 Task: Look for products with vanilla flavor in the category "Chocolate Candies".
Action: Mouse moved to (20, 83)
Screenshot: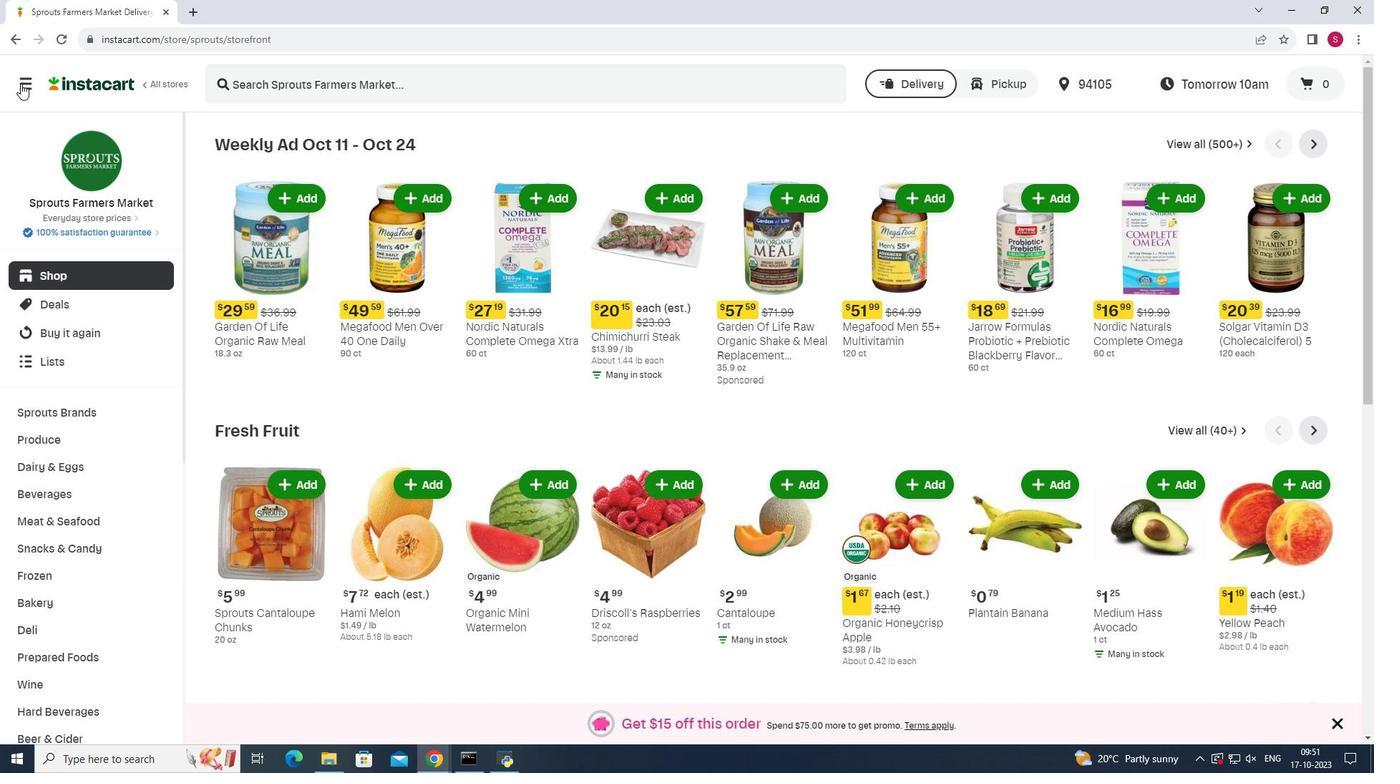 
Action: Mouse pressed left at (20, 83)
Screenshot: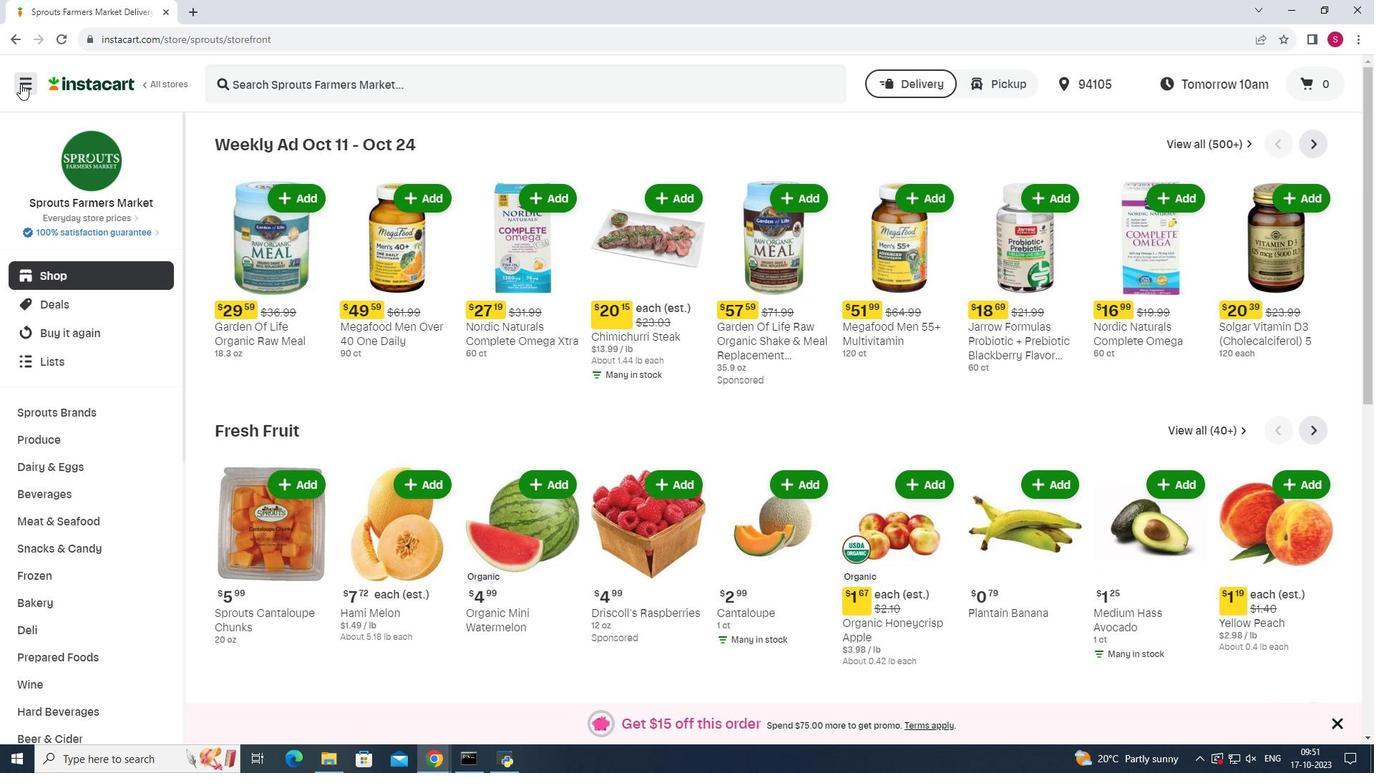 
Action: Mouse moved to (65, 378)
Screenshot: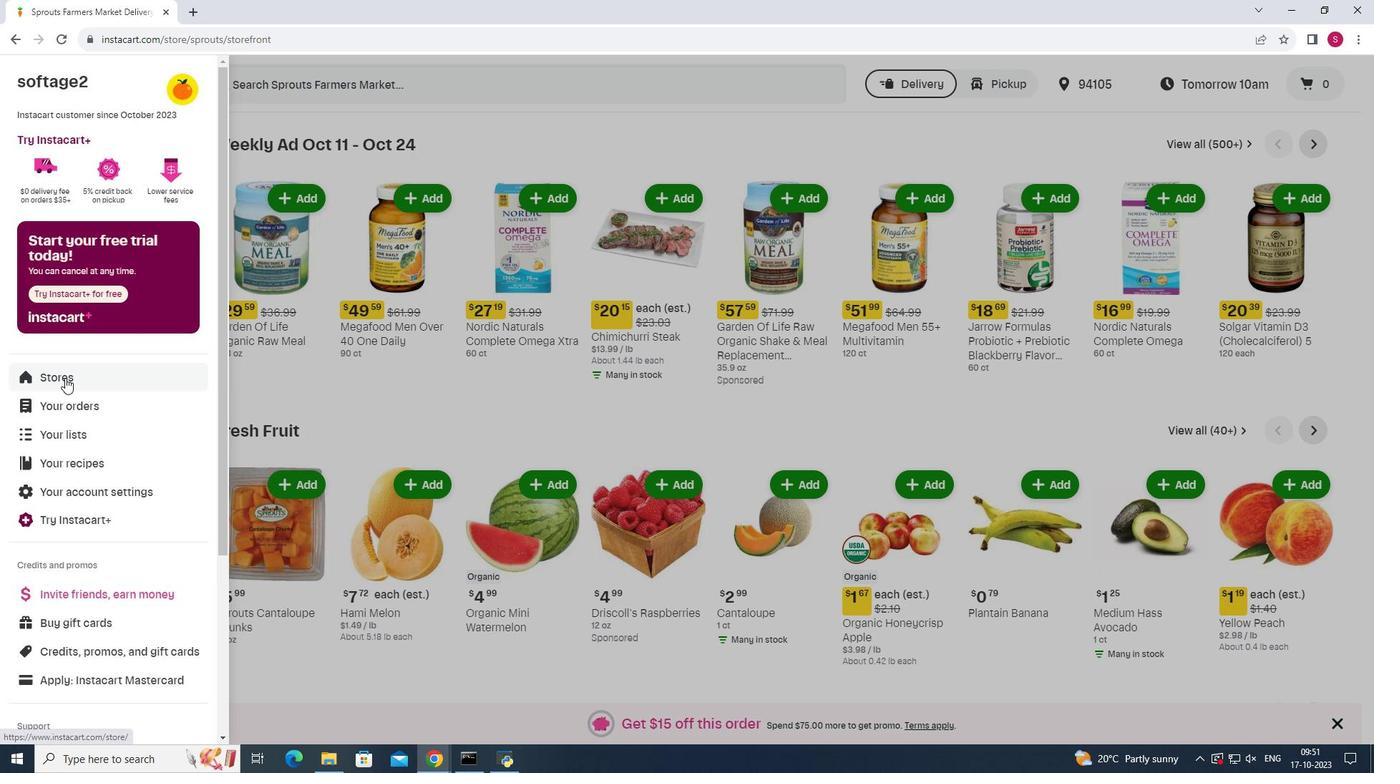 
Action: Mouse pressed left at (65, 378)
Screenshot: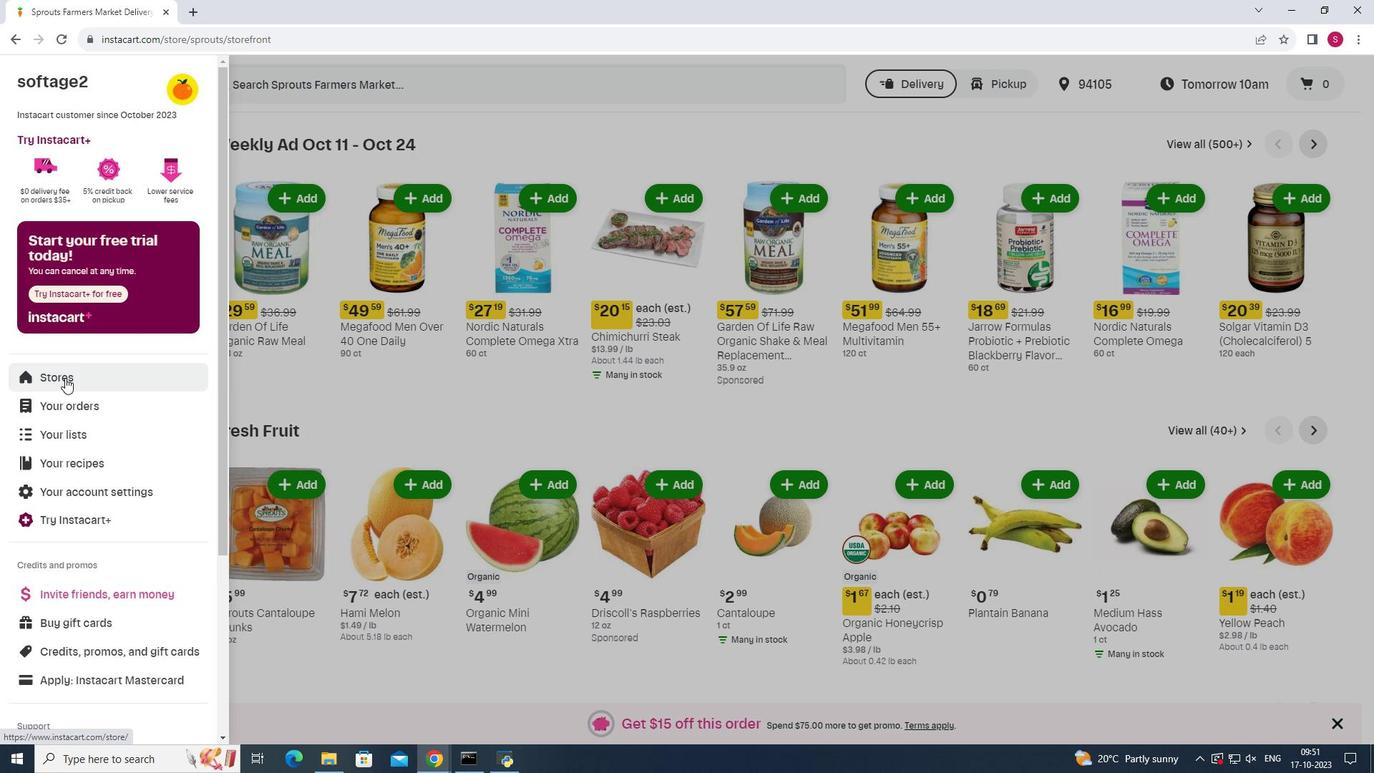 
Action: Mouse moved to (329, 118)
Screenshot: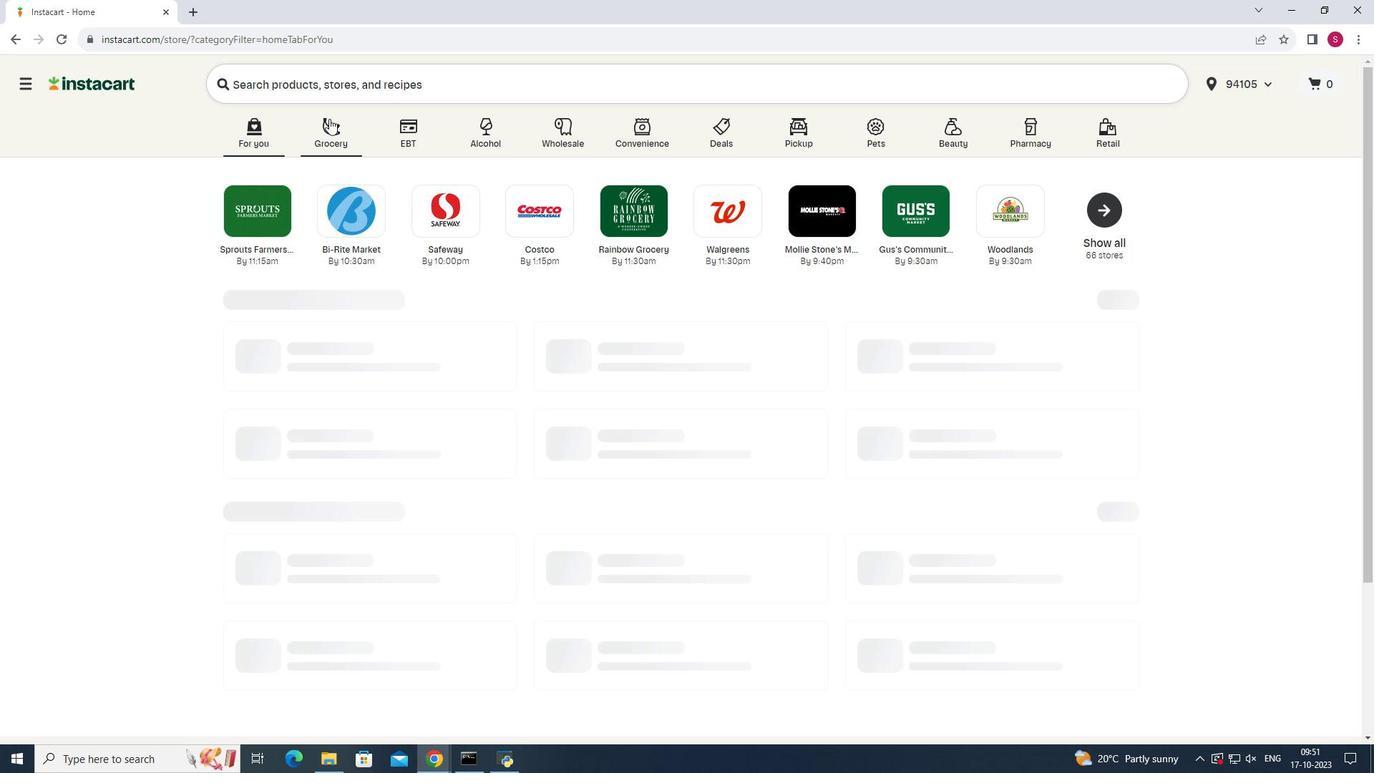 
Action: Mouse pressed left at (329, 118)
Screenshot: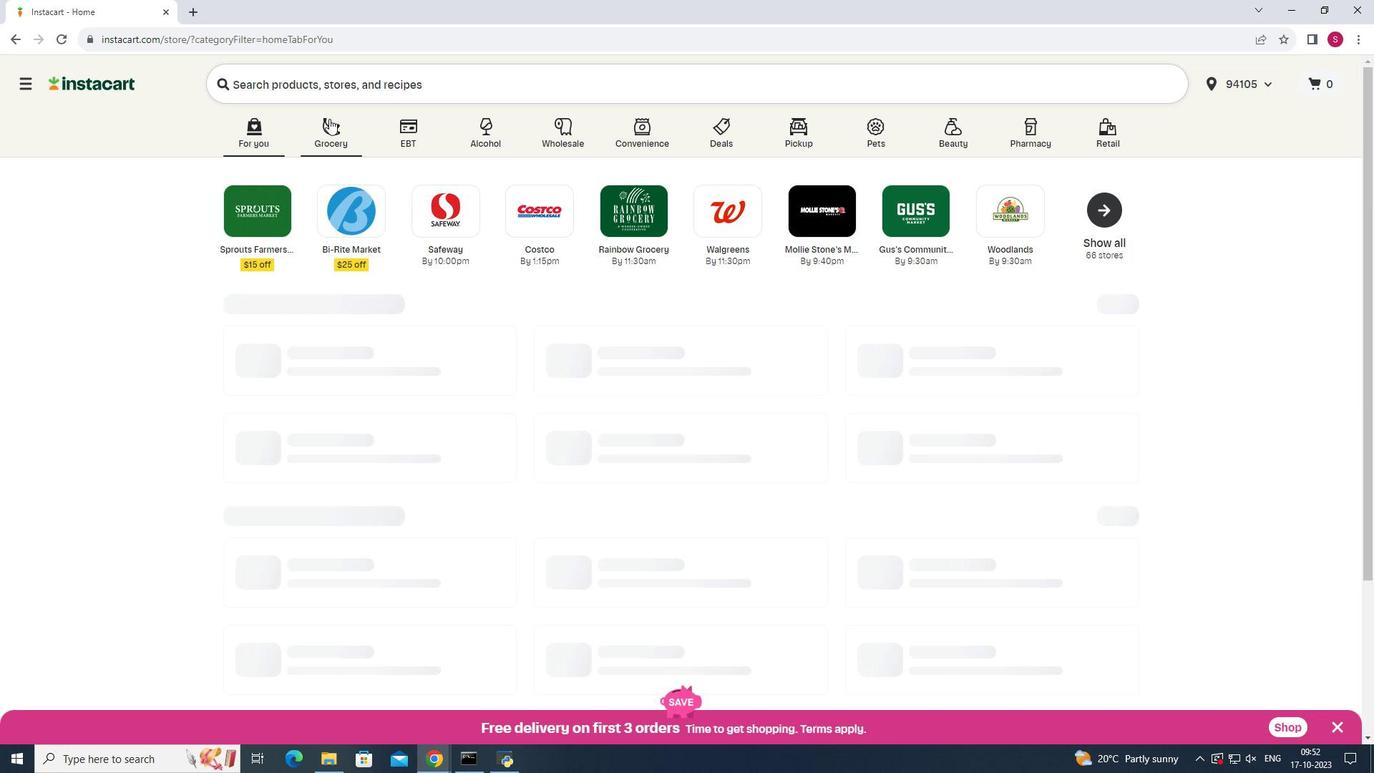
Action: Mouse moved to (976, 198)
Screenshot: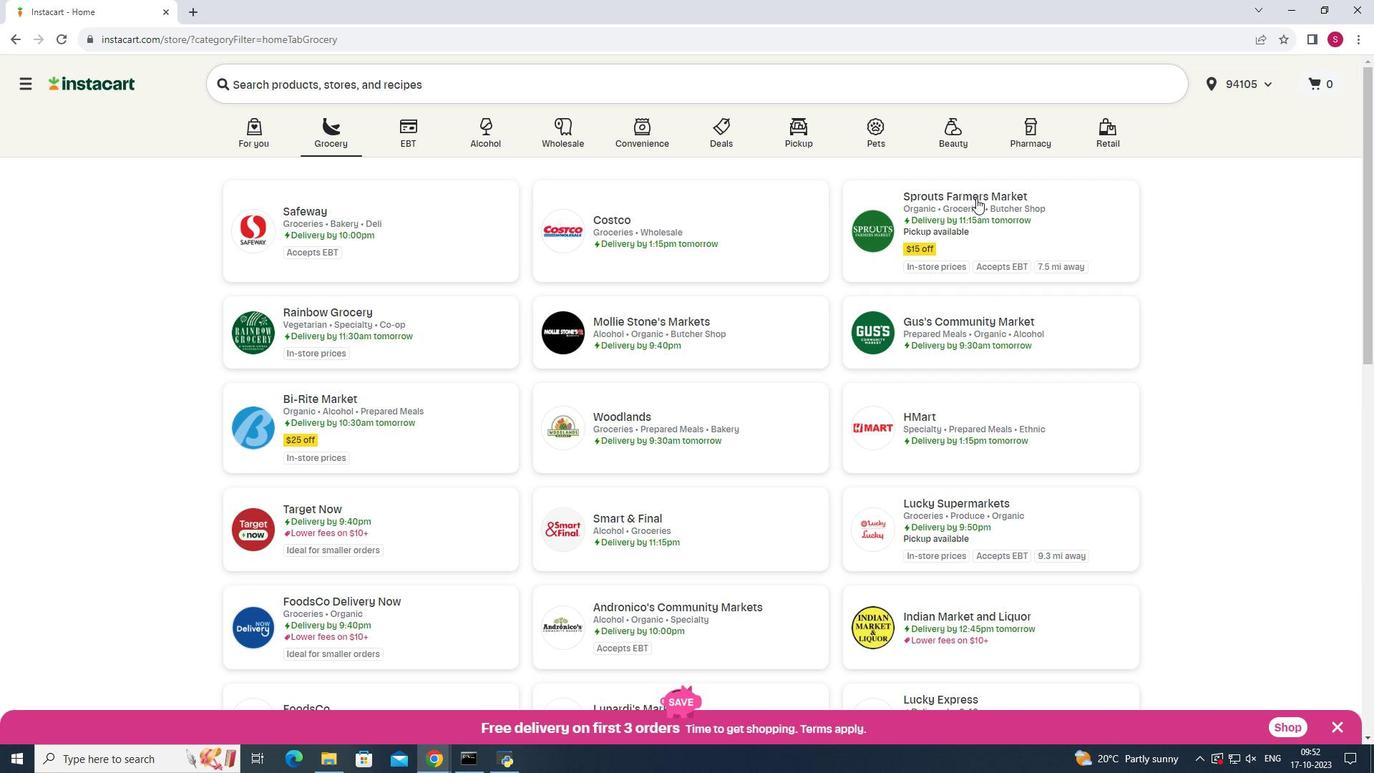 
Action: Mouse pressed left at (976, 198)
Screenshot: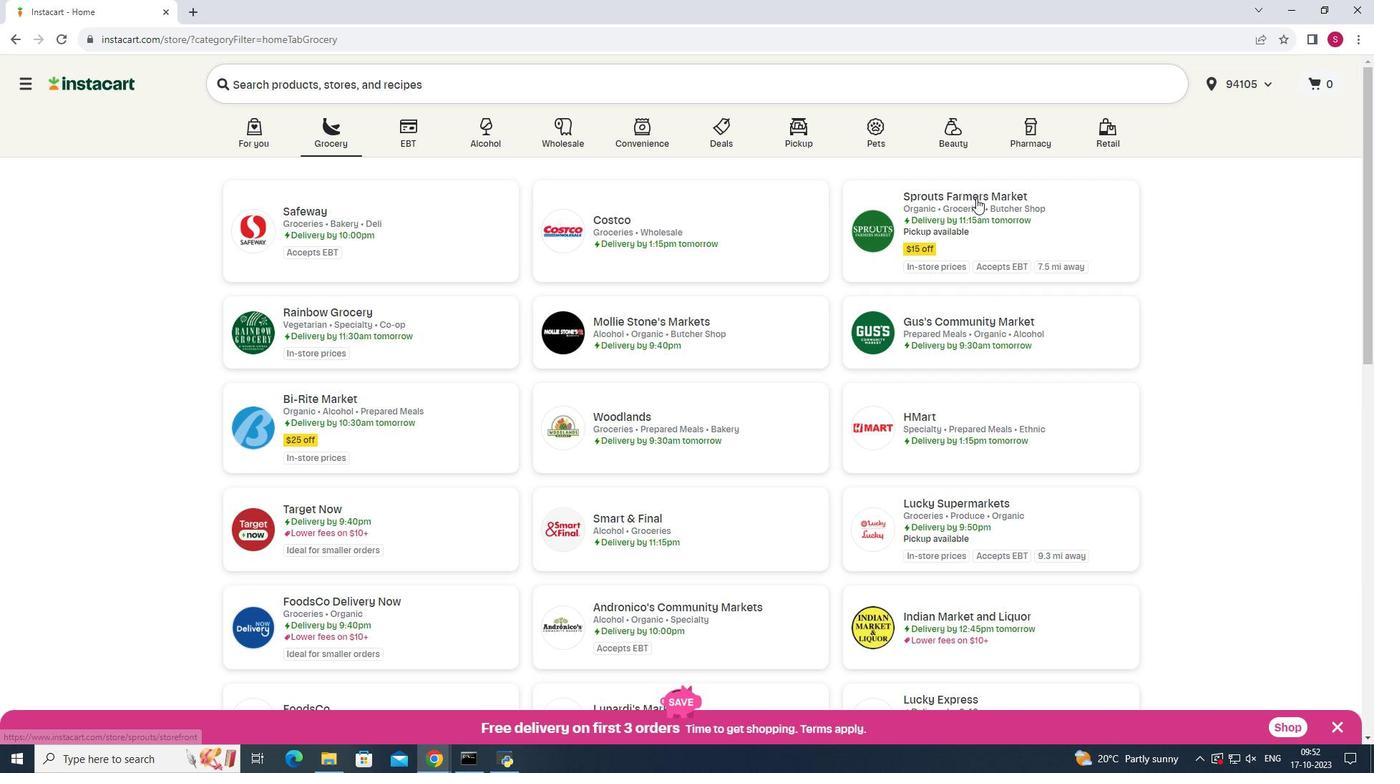 
Action: Mouse moved to (78, 549)
Screenshot: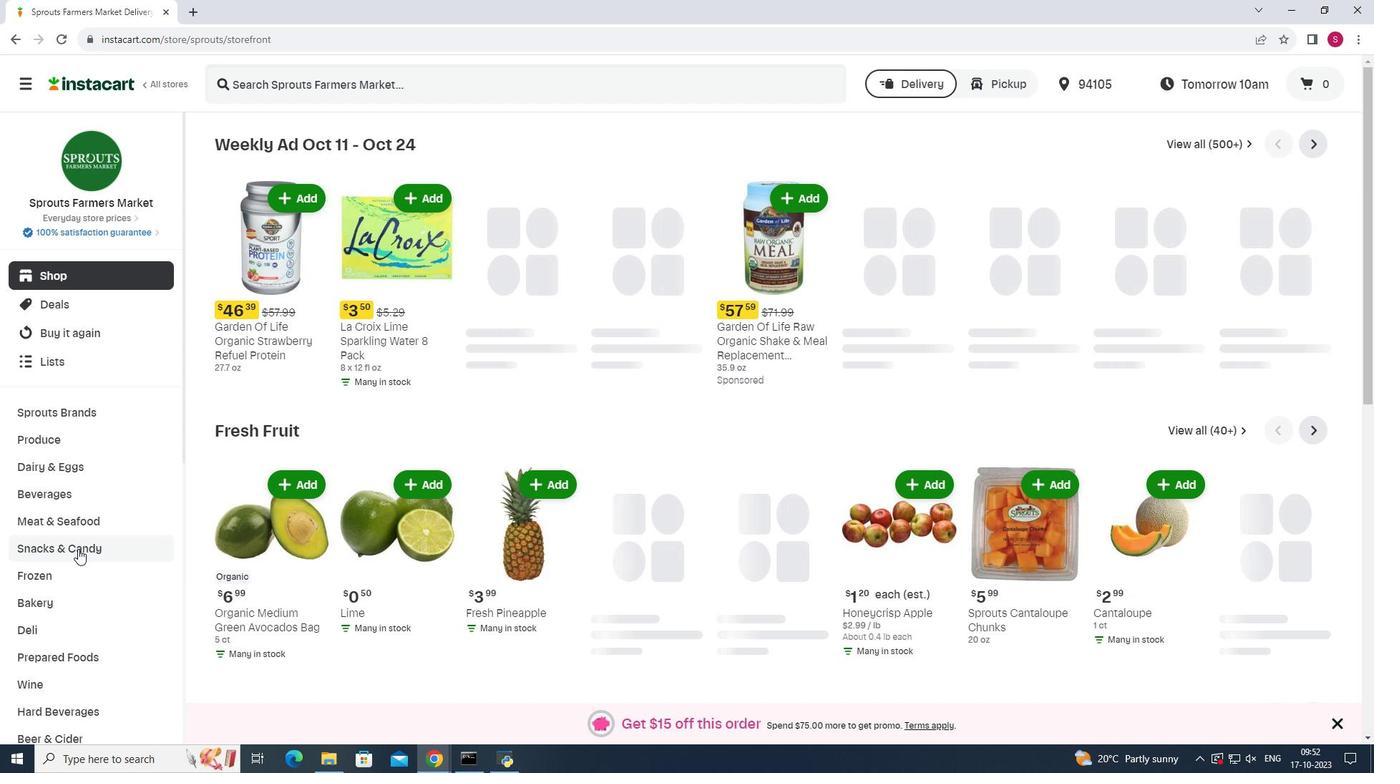 
Action: Mouse pressed left at (78, 549)
Screenshot: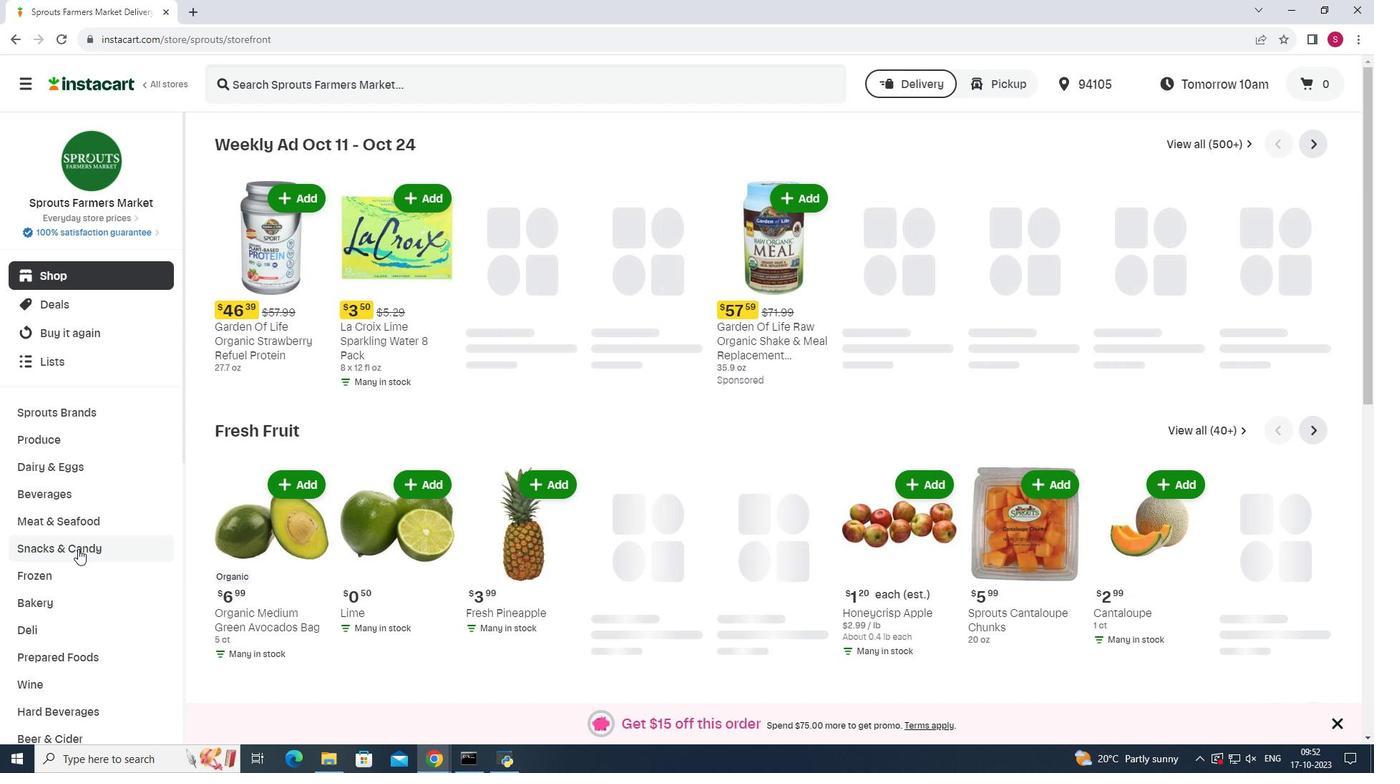 
Action: Mouse moved to (407, 178)
Screenshot: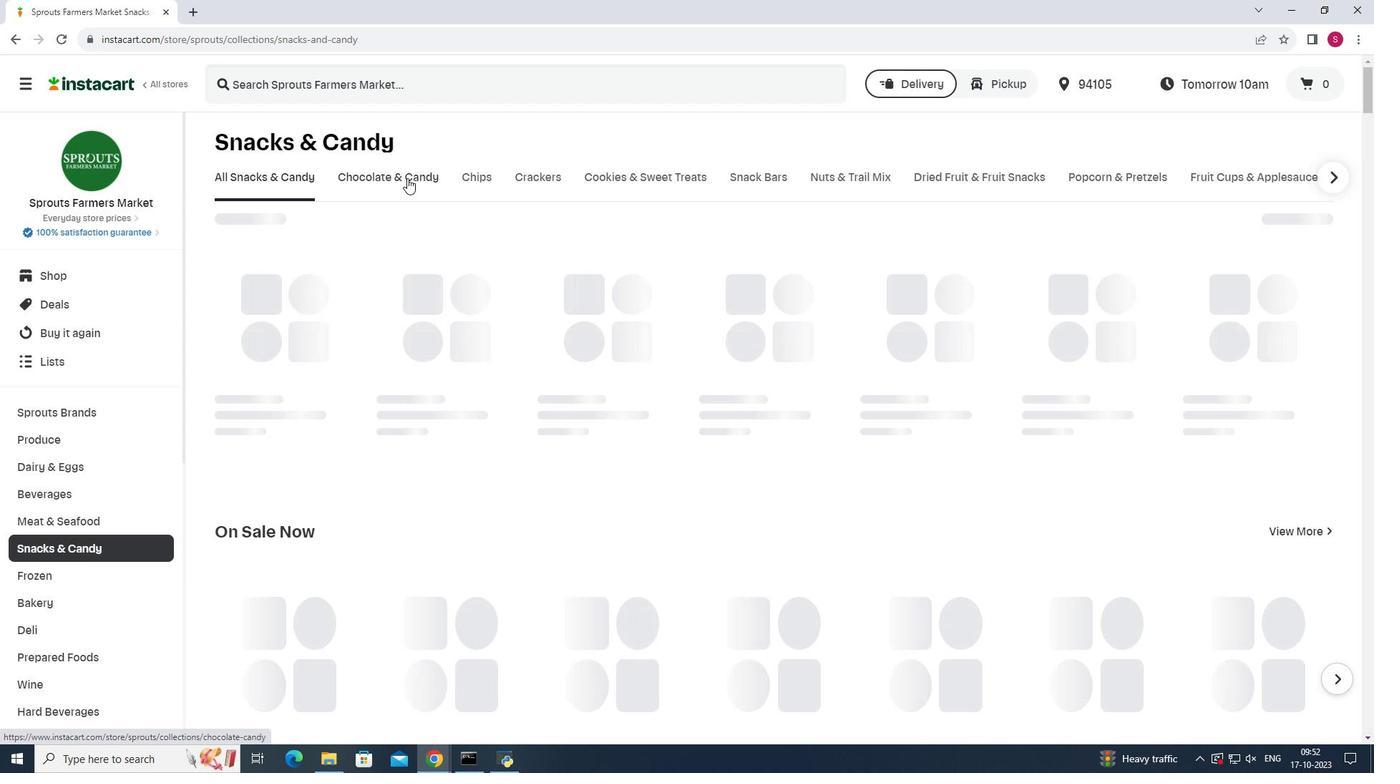 
Action: Mouse pressed left at (407, 178)
Screenshot: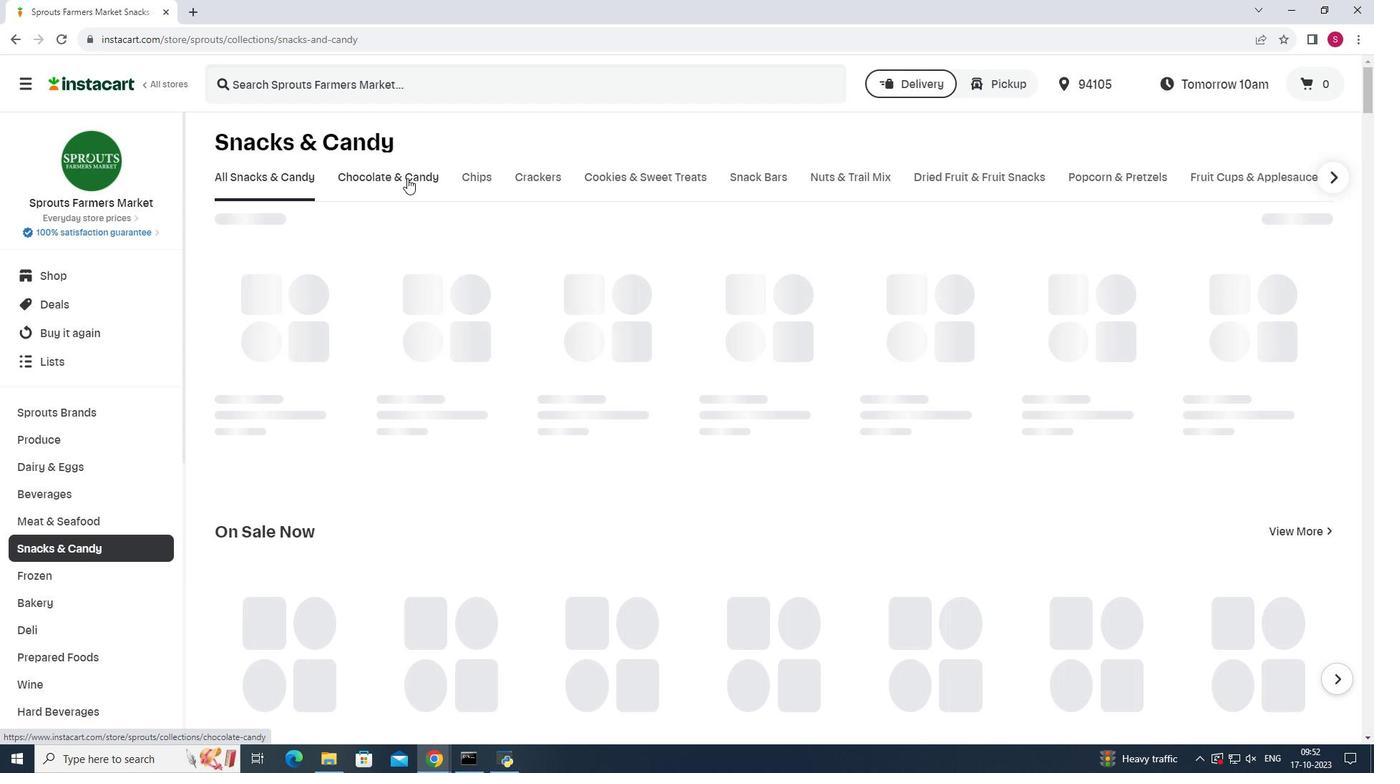 
Action: Mouse moved to (359, 241)
Screenshot: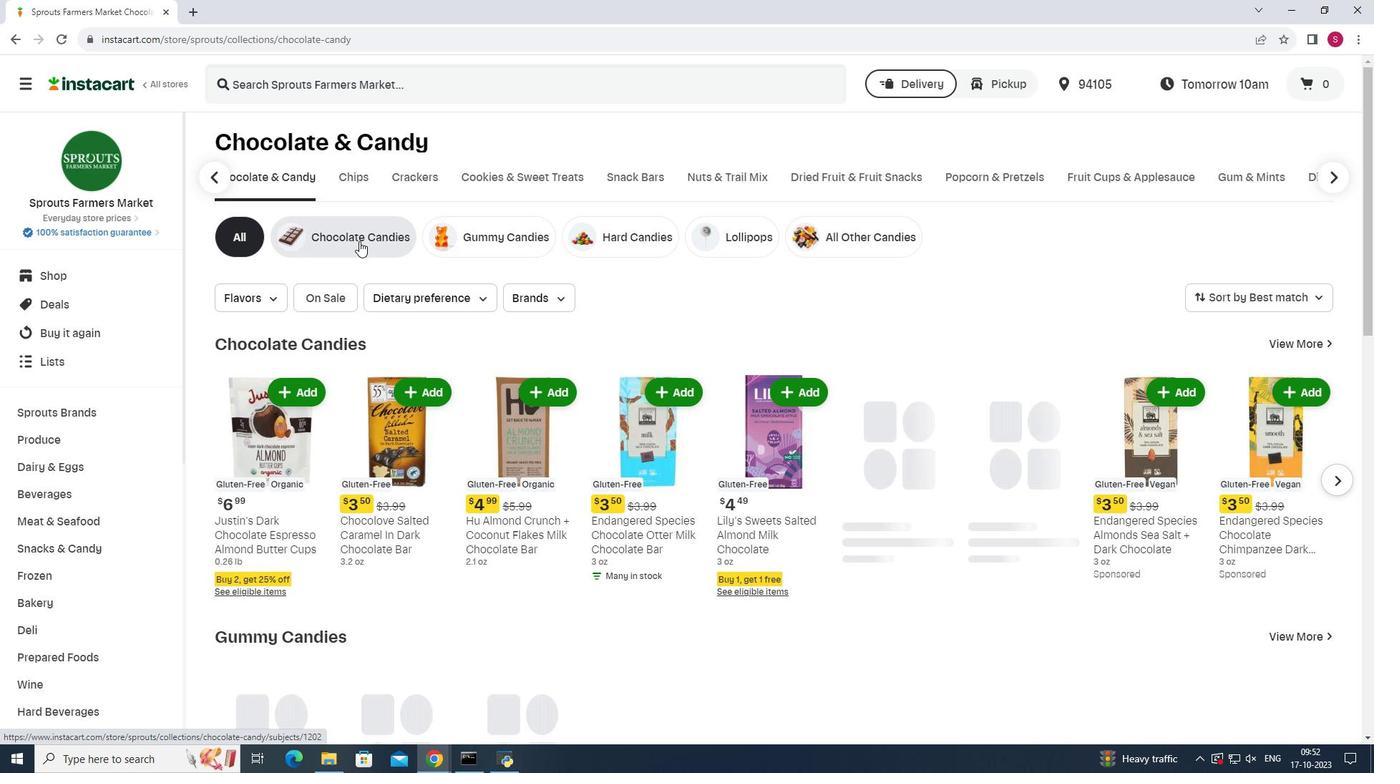 
Action: Mouse pressed left at (359, 241)
Screenshot: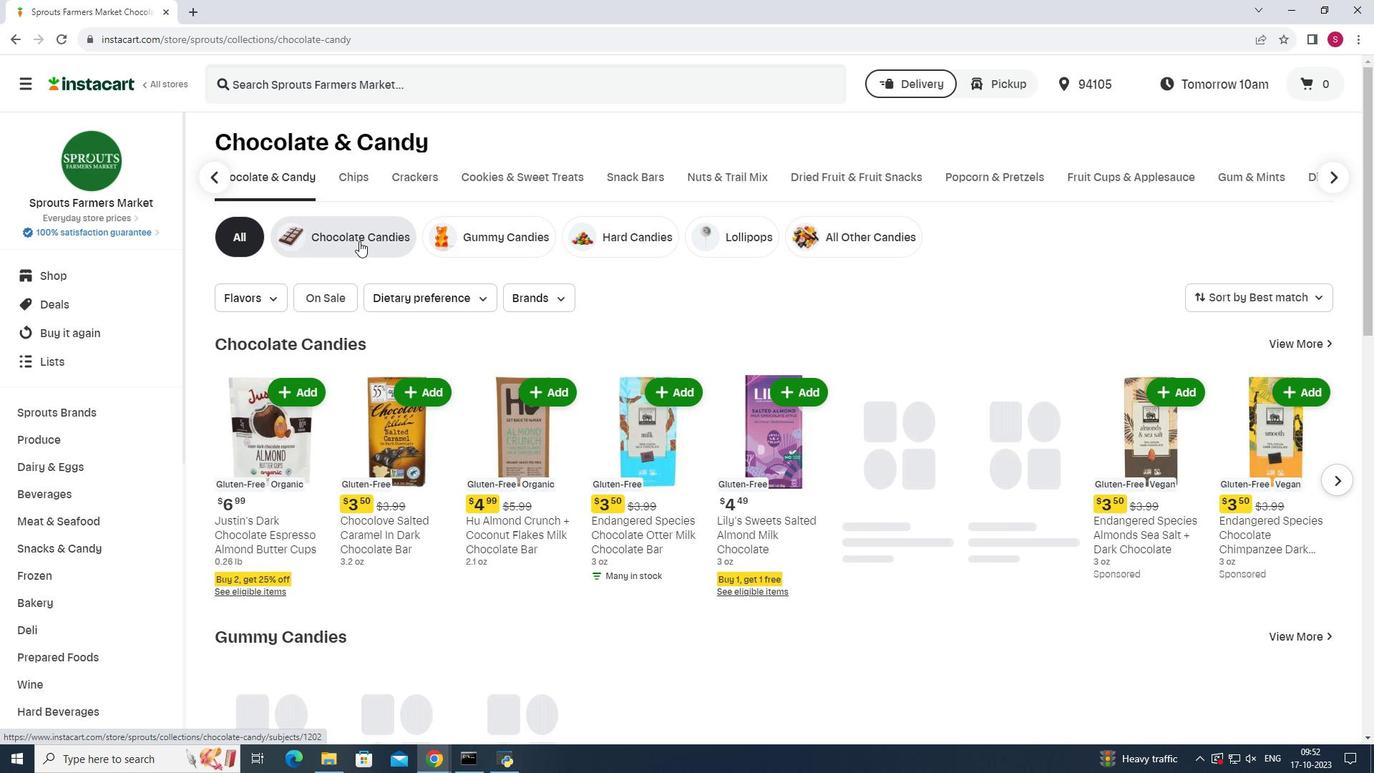 
Action: Mouse moved to (269, 300)
Screenshot: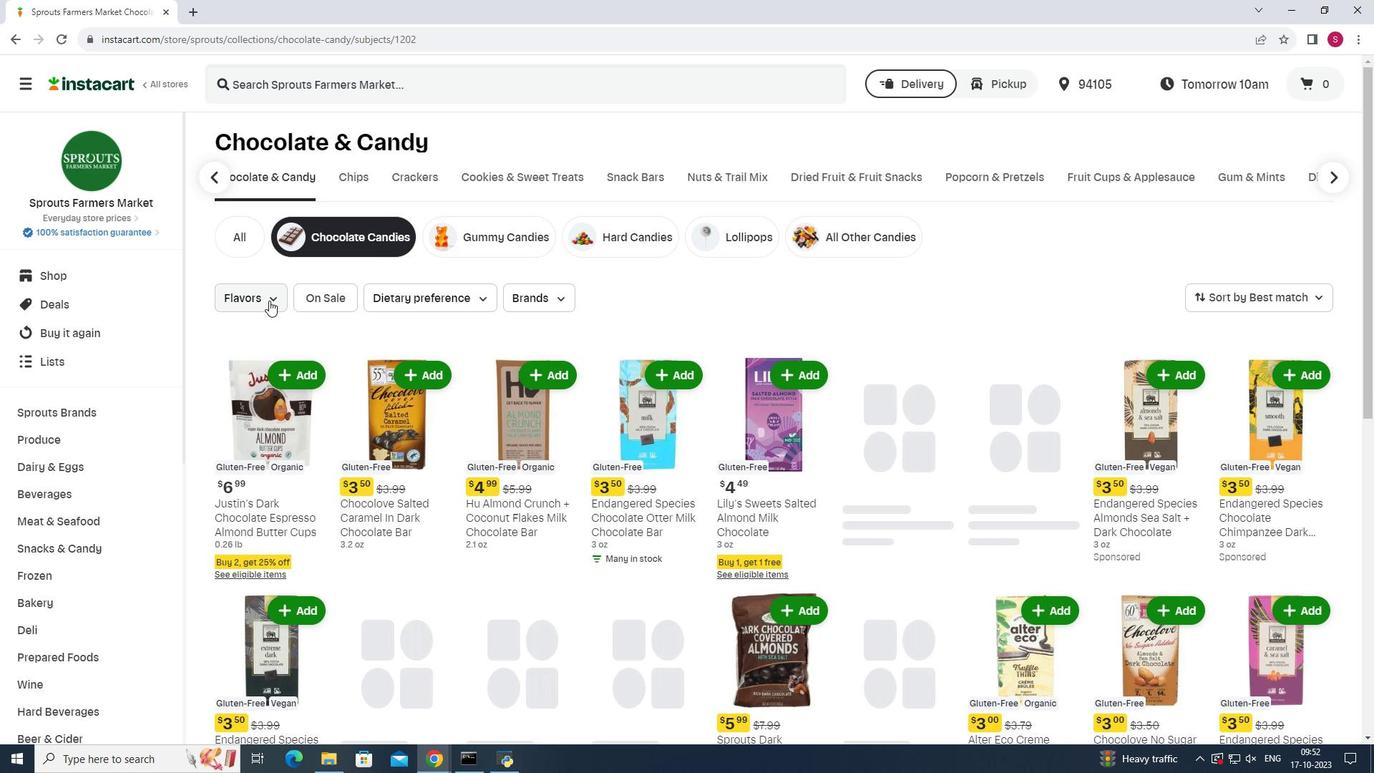 
Action: Mouse pressed left at (269, 300)
Screenshot: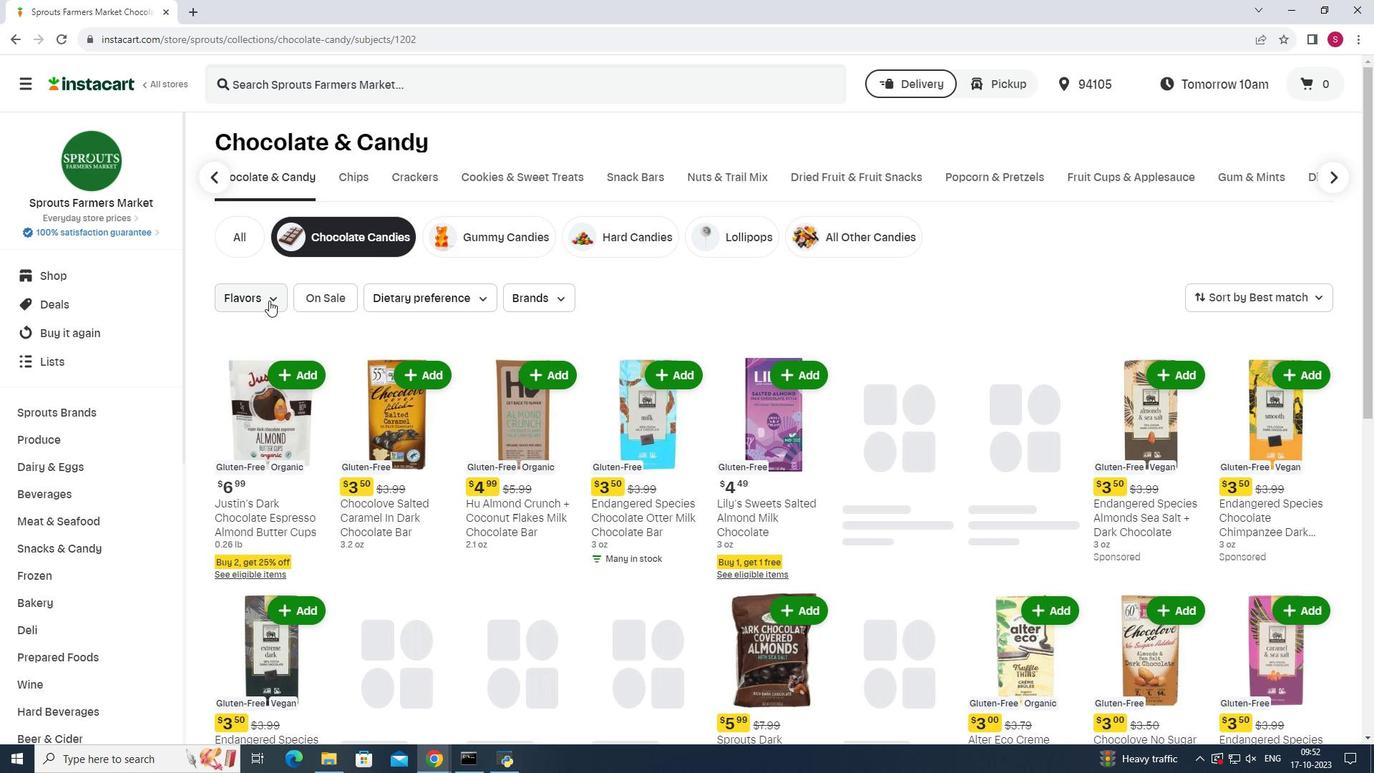 
Action: Mouse moved to (292, 373)
Screenshot: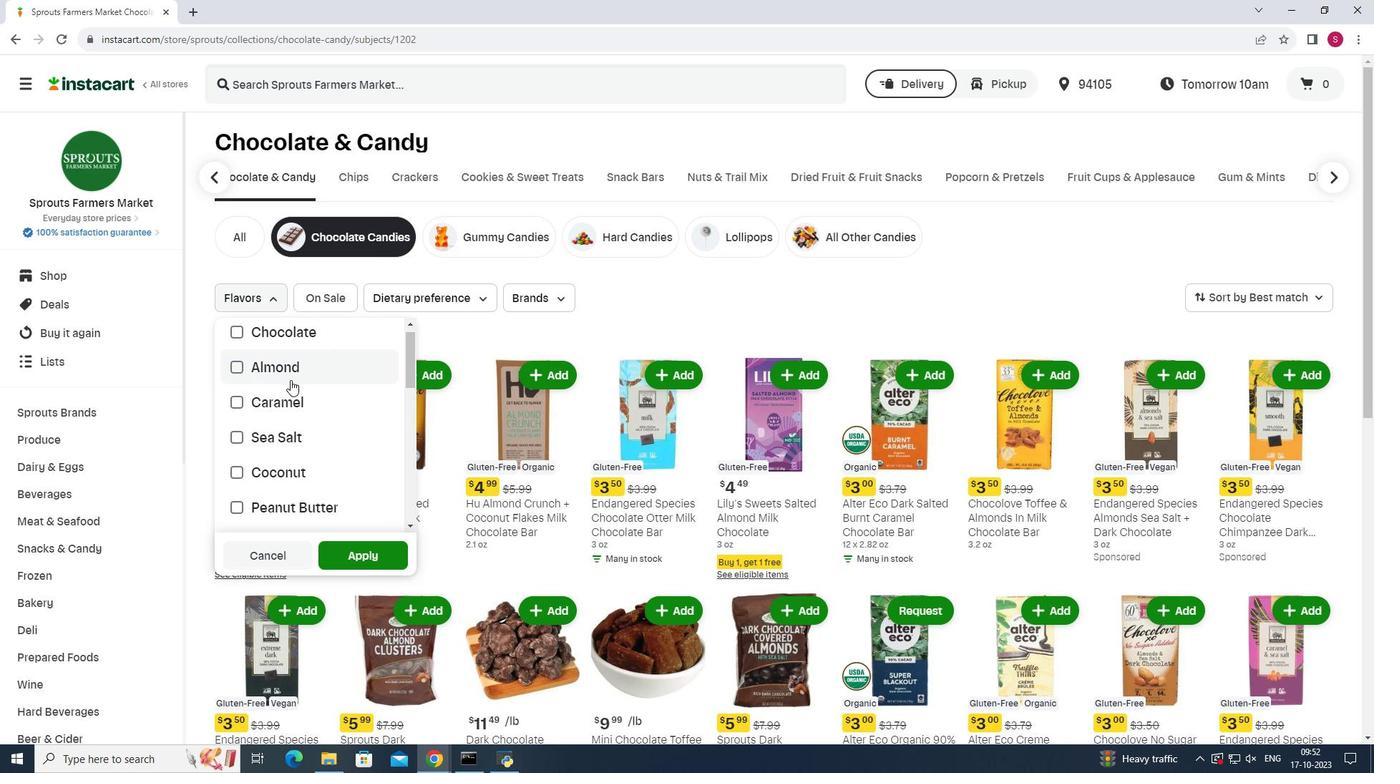 
Action: Mouse scrolled (292, 373) with delta (0, 0)
Screenshot: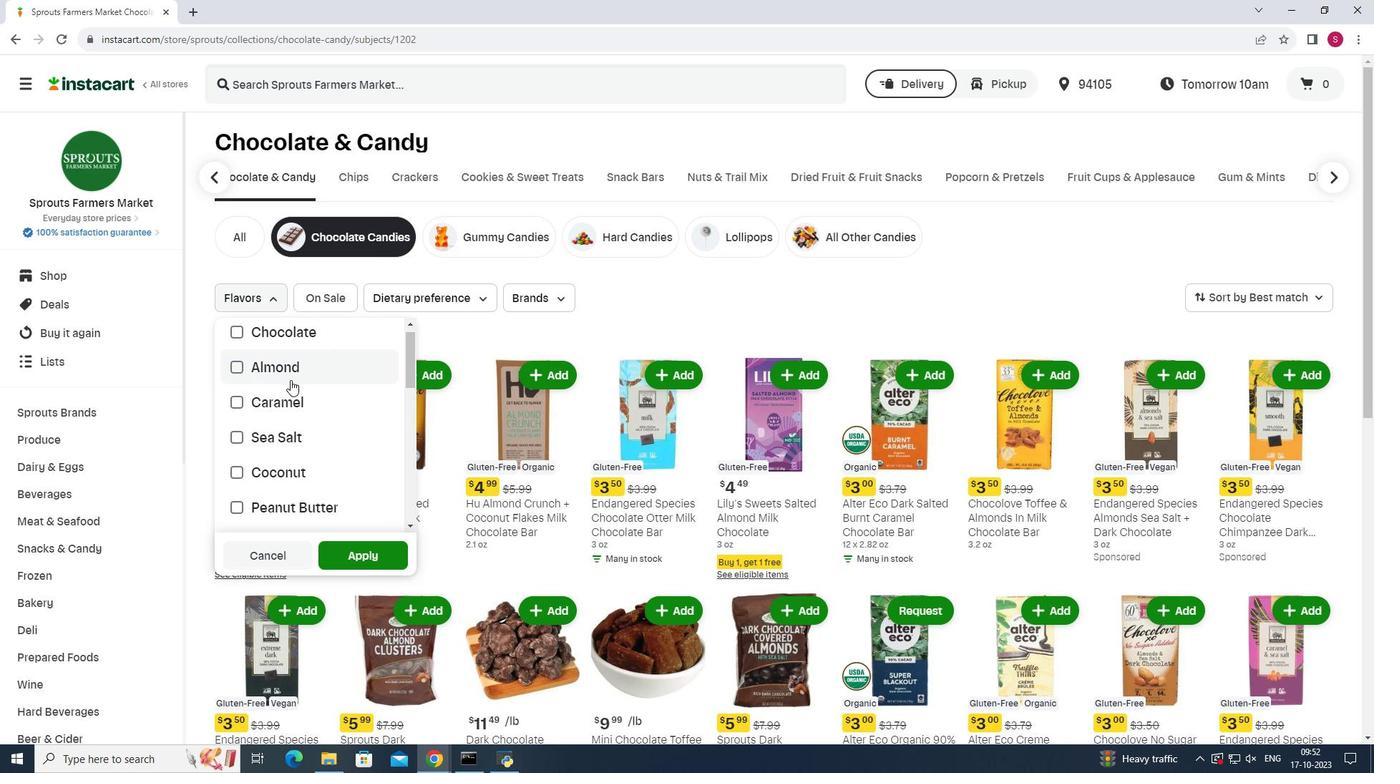 
Action: Mouse moved to (290, 380)
Screenshot: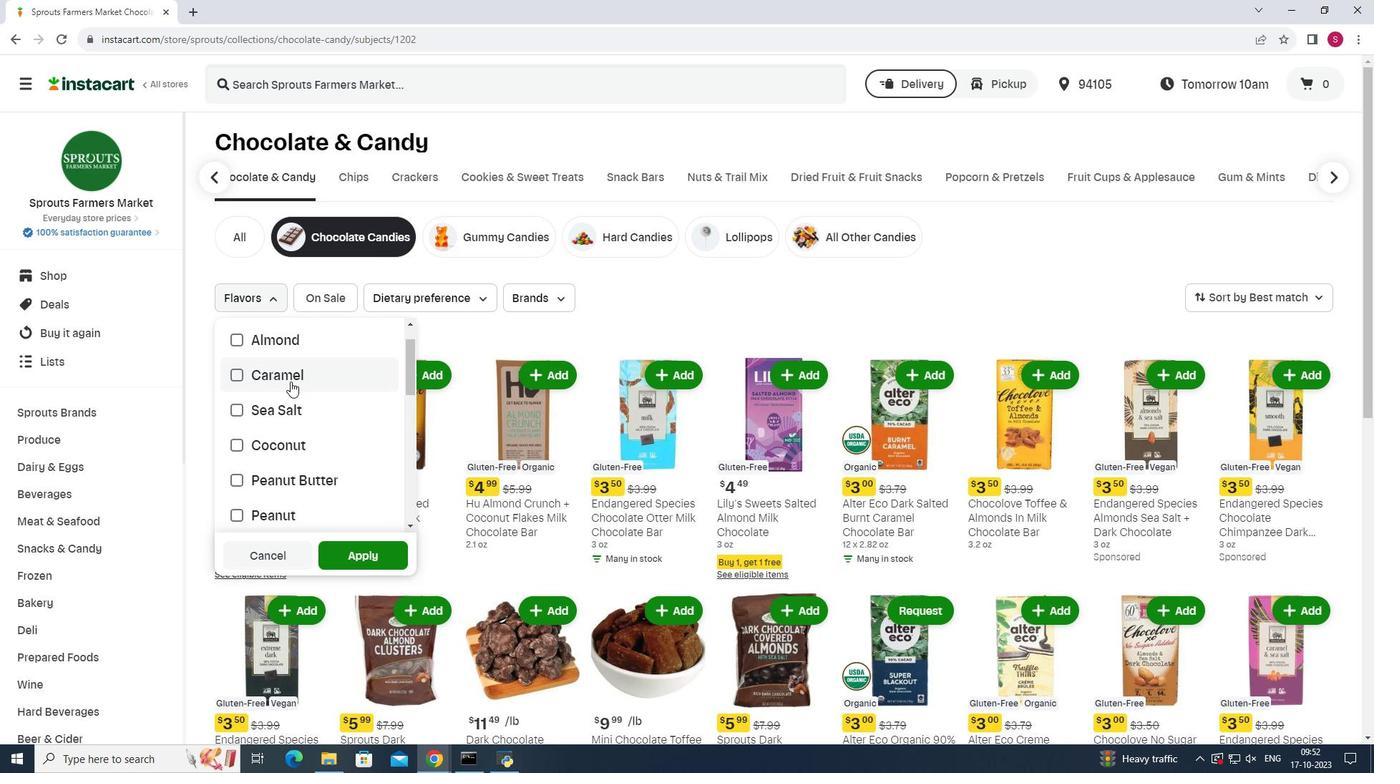 
Action: Mouse scrolled (290, 380) with delta (0, 0)
Screenshot: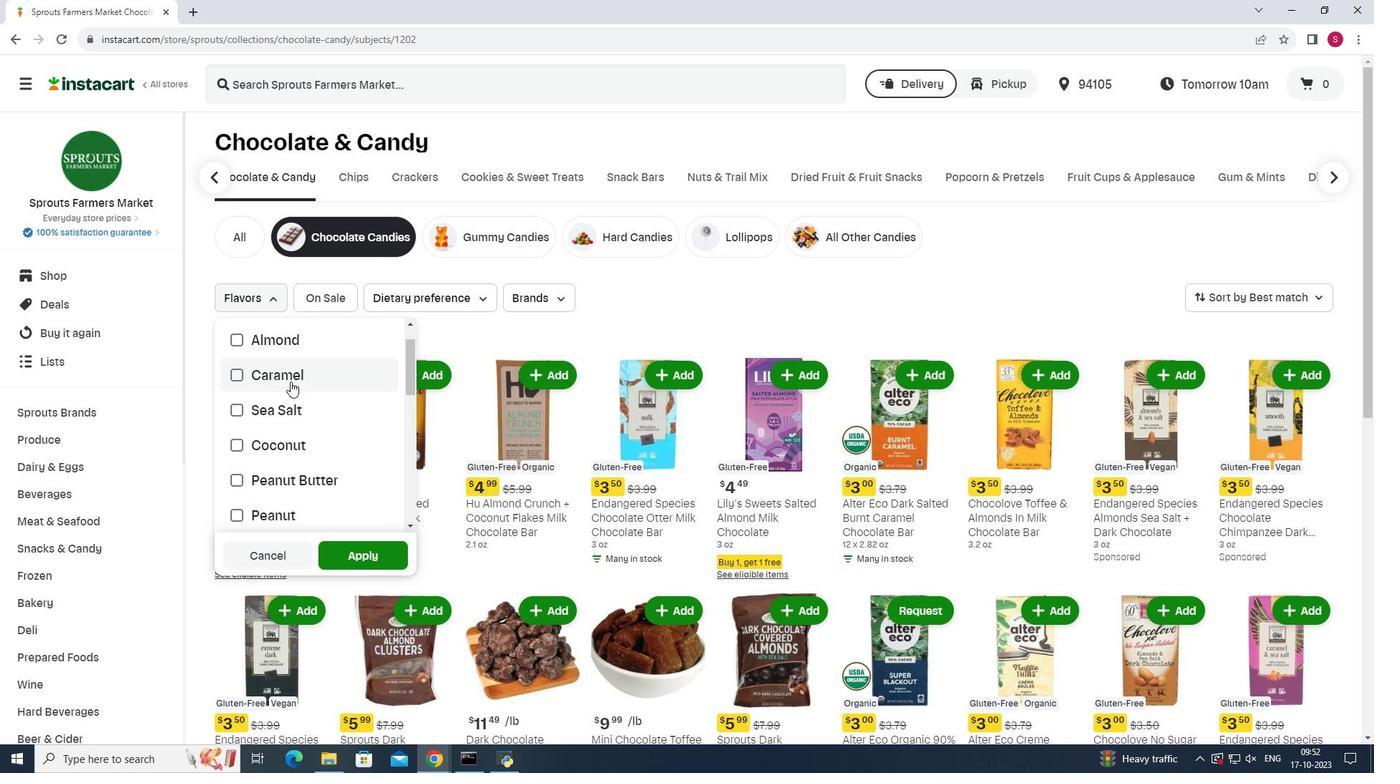 
Action: Mouse moved to (289, 383)
Screenshot: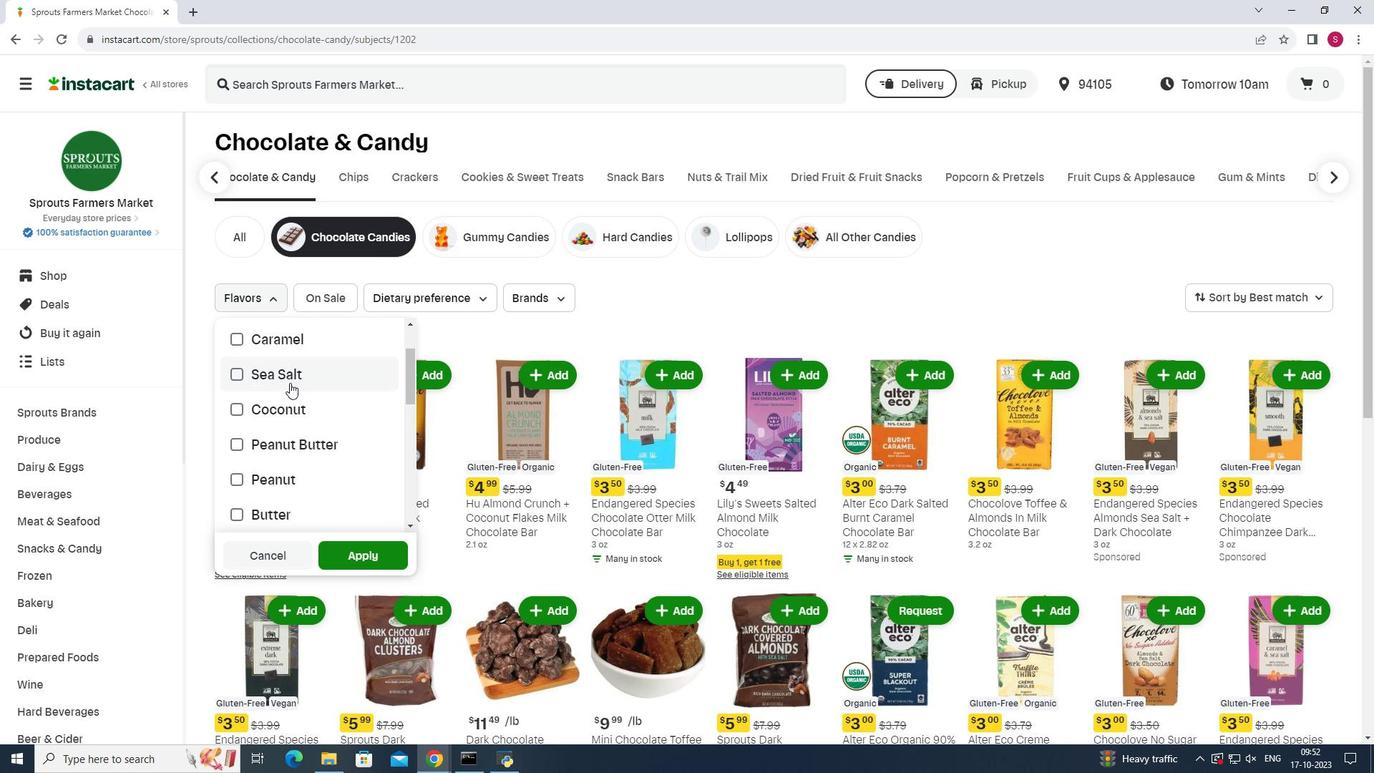 
Action: Mouse scrolled (289, 382) with delta (0, 0)
Screenshot: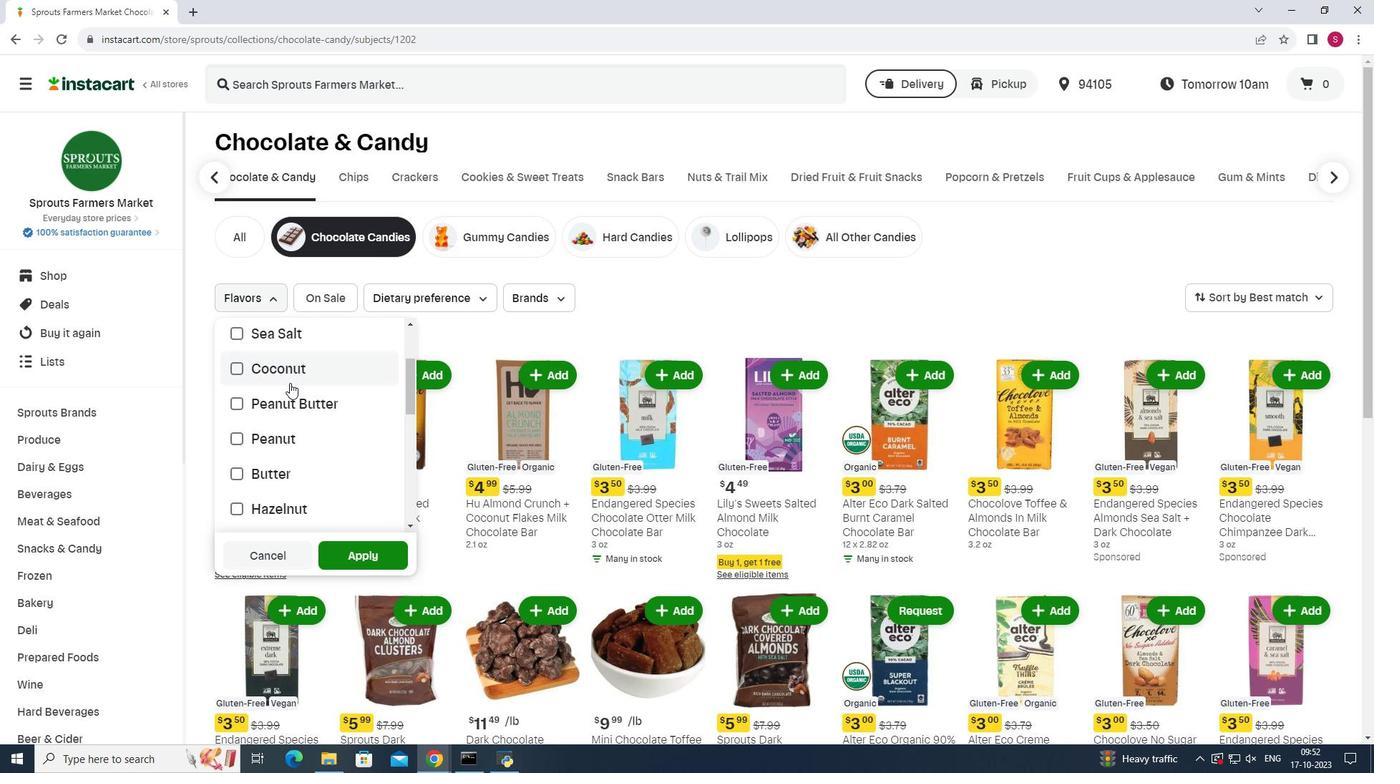 
Action: Mouse scrolled (289, 382) with delta (0, 0)
Screenshot: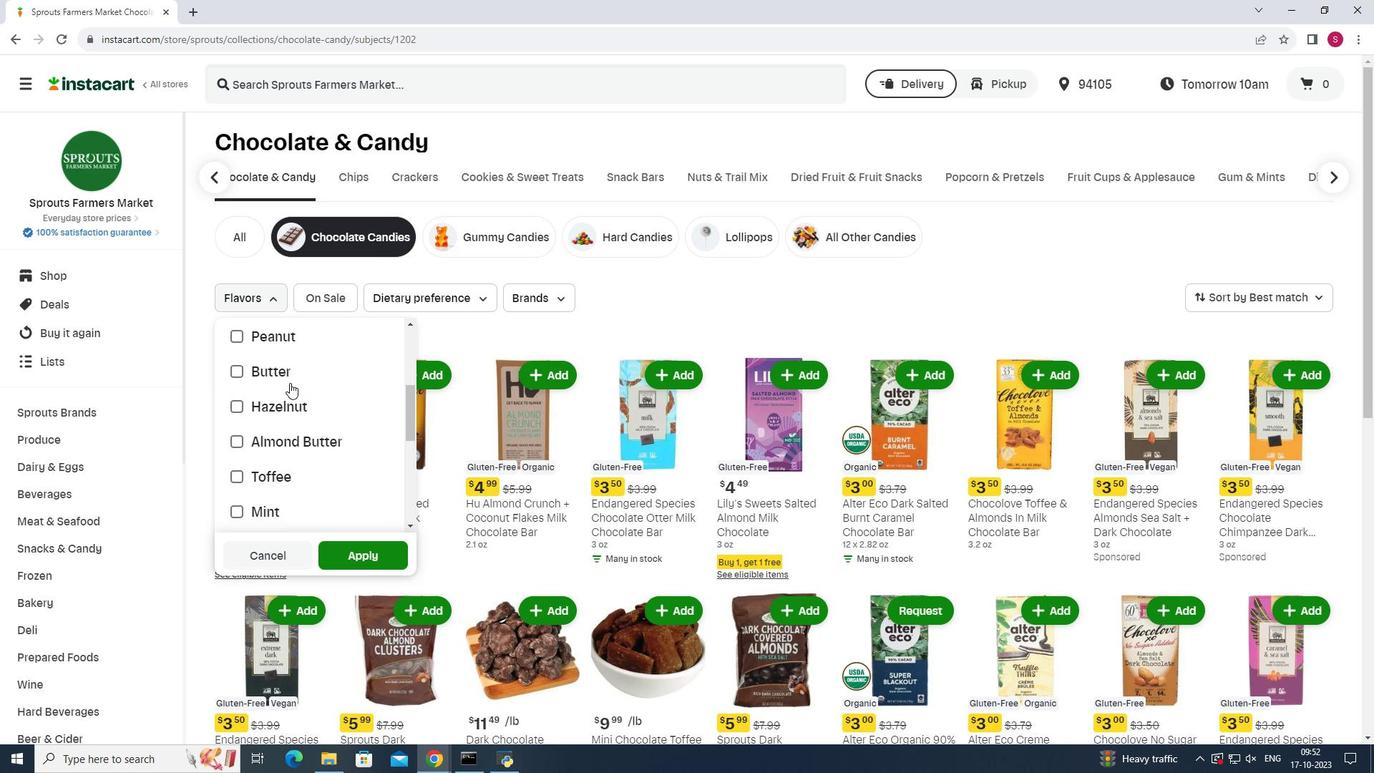 
Action: Mouse moved to (341, 383)
Screenshot: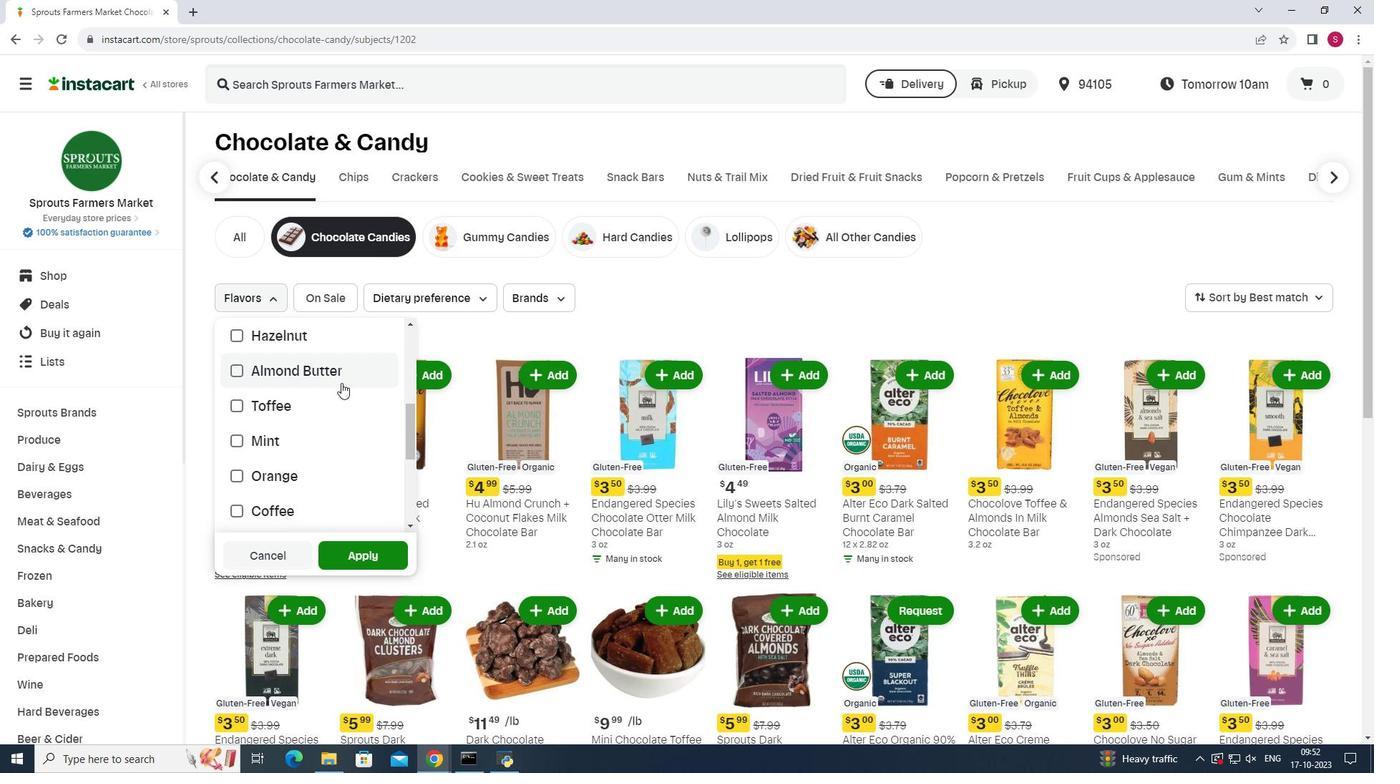 
Action: Mouse scrolled (341, 382) with delta (0, 0)
Screenshot: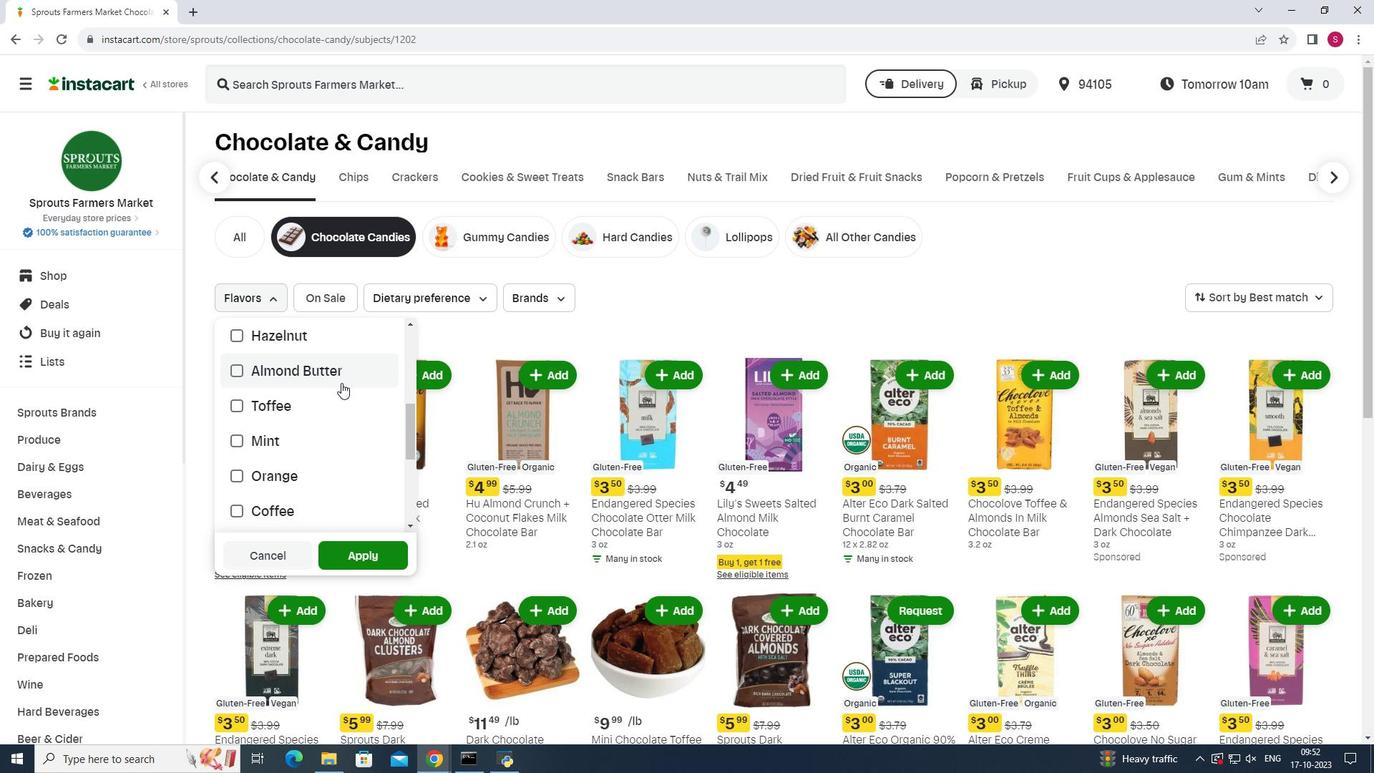 
Action: Mouse scrolled (341, 382) with delta (0, 0)
Screenshot: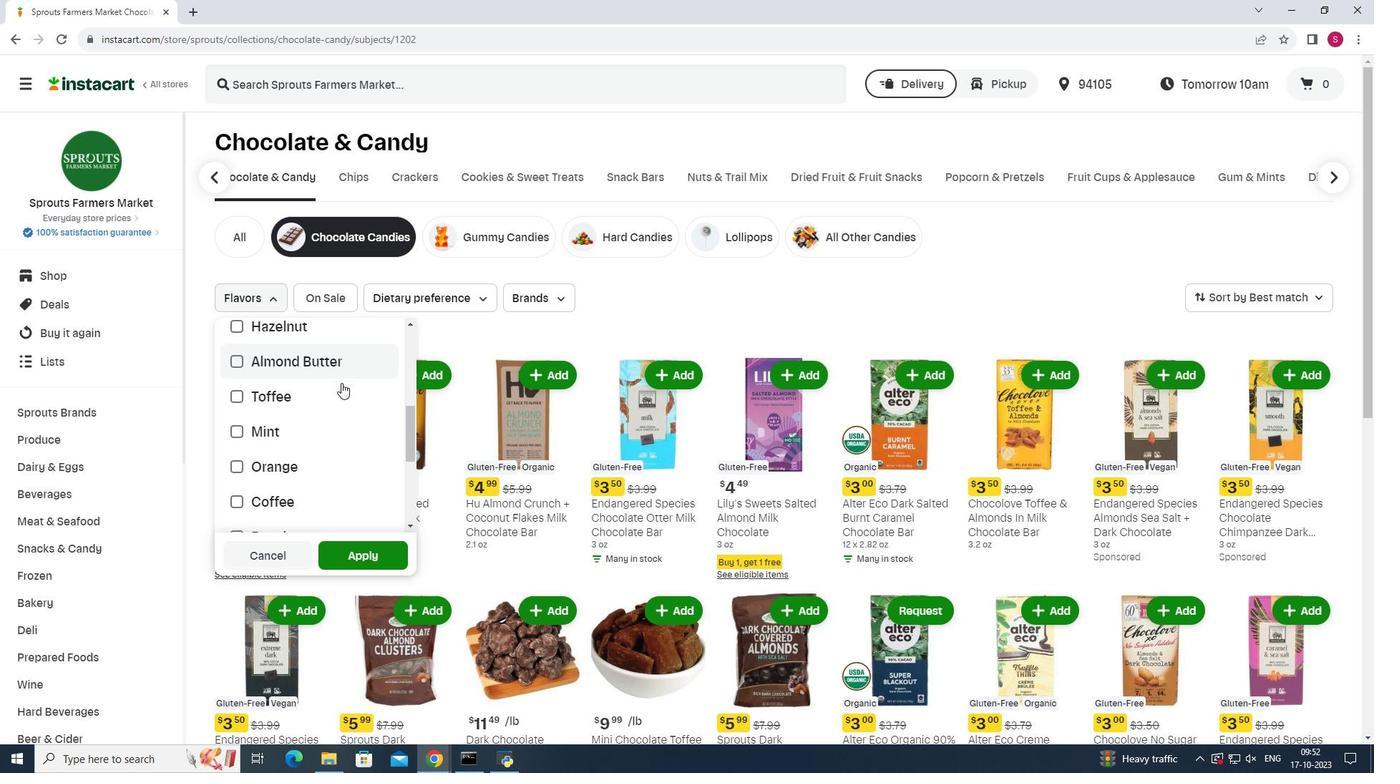 
Action: Mouse scrolled (341, 382) with delta (0, 0)
Screenshot: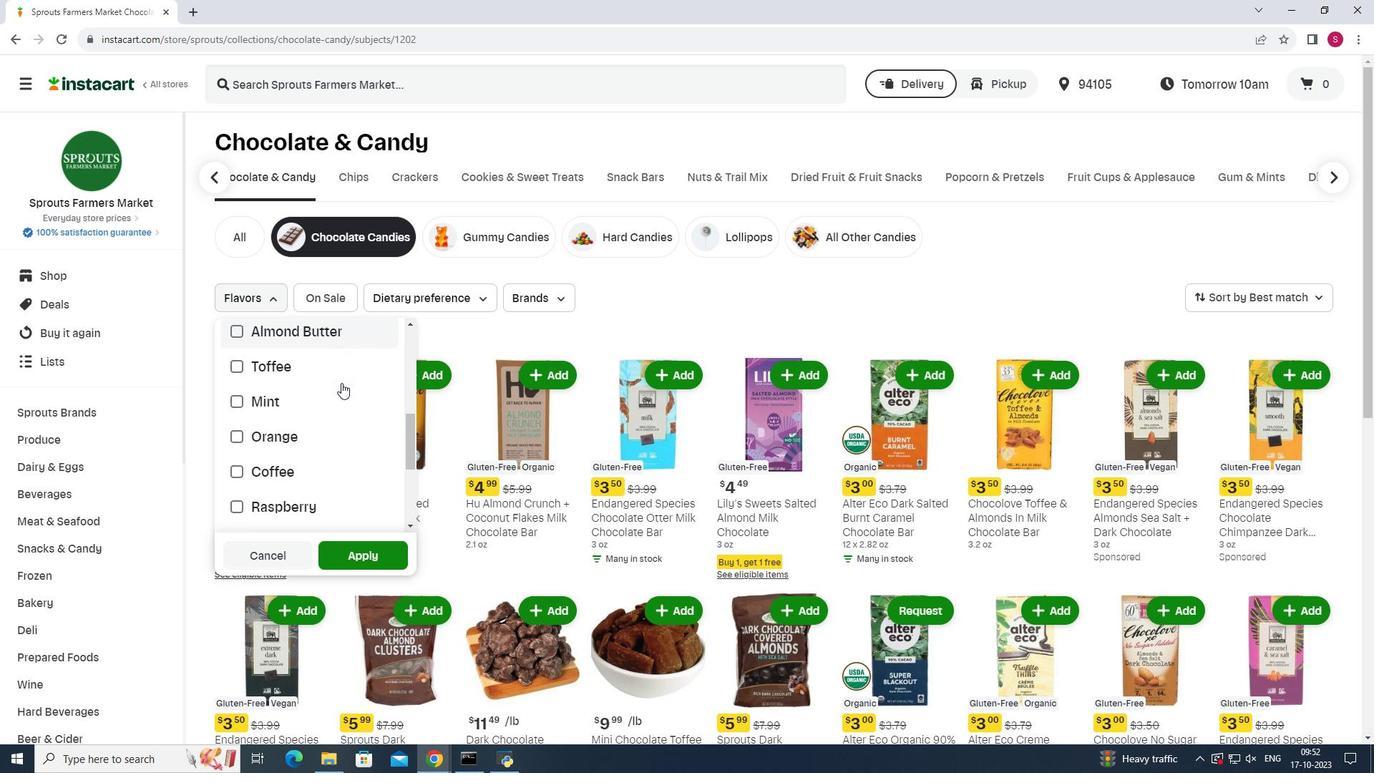
Action: Mouse moved to (240, 434)
Screenshot: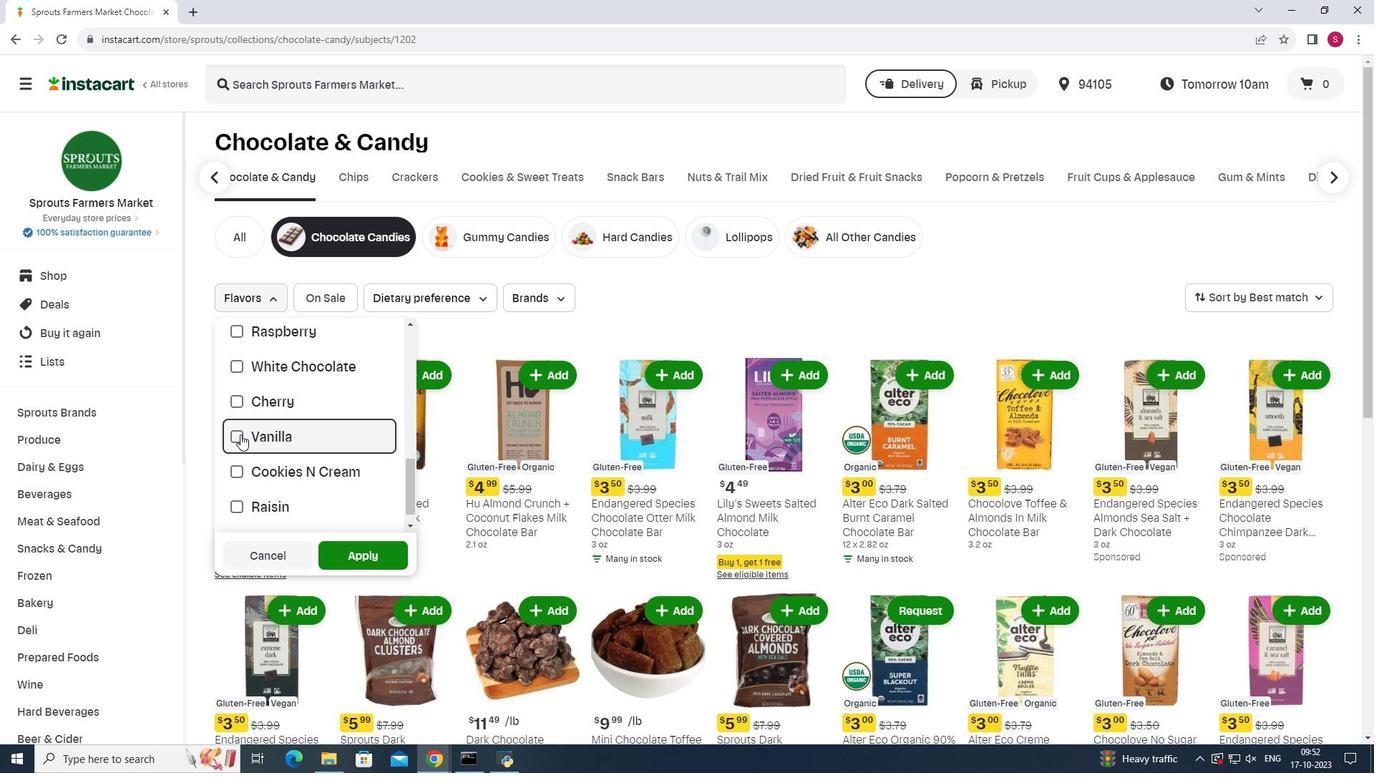 
Action: Mouse pressed left at (240, 434)
Screenshot: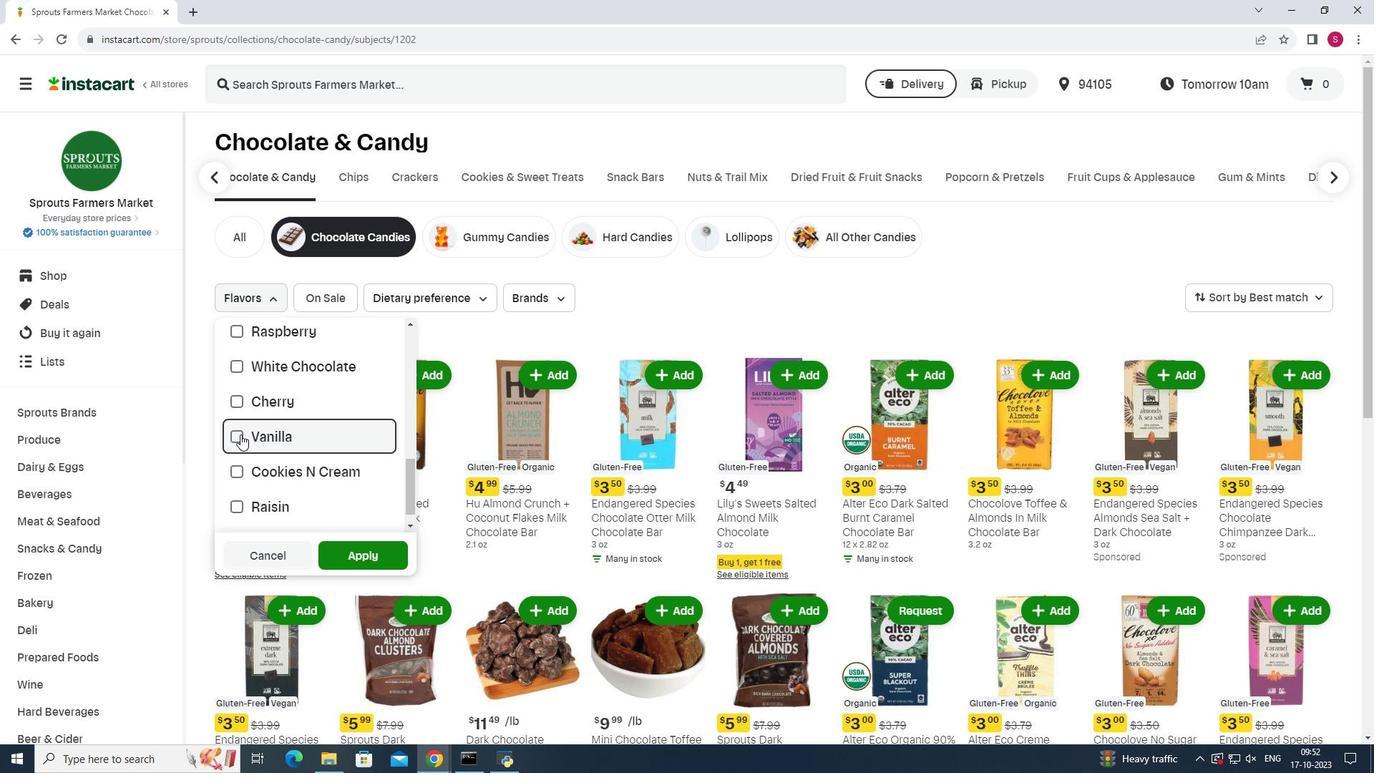 
Action: Mouse moved to (359, 554)
Screenshot: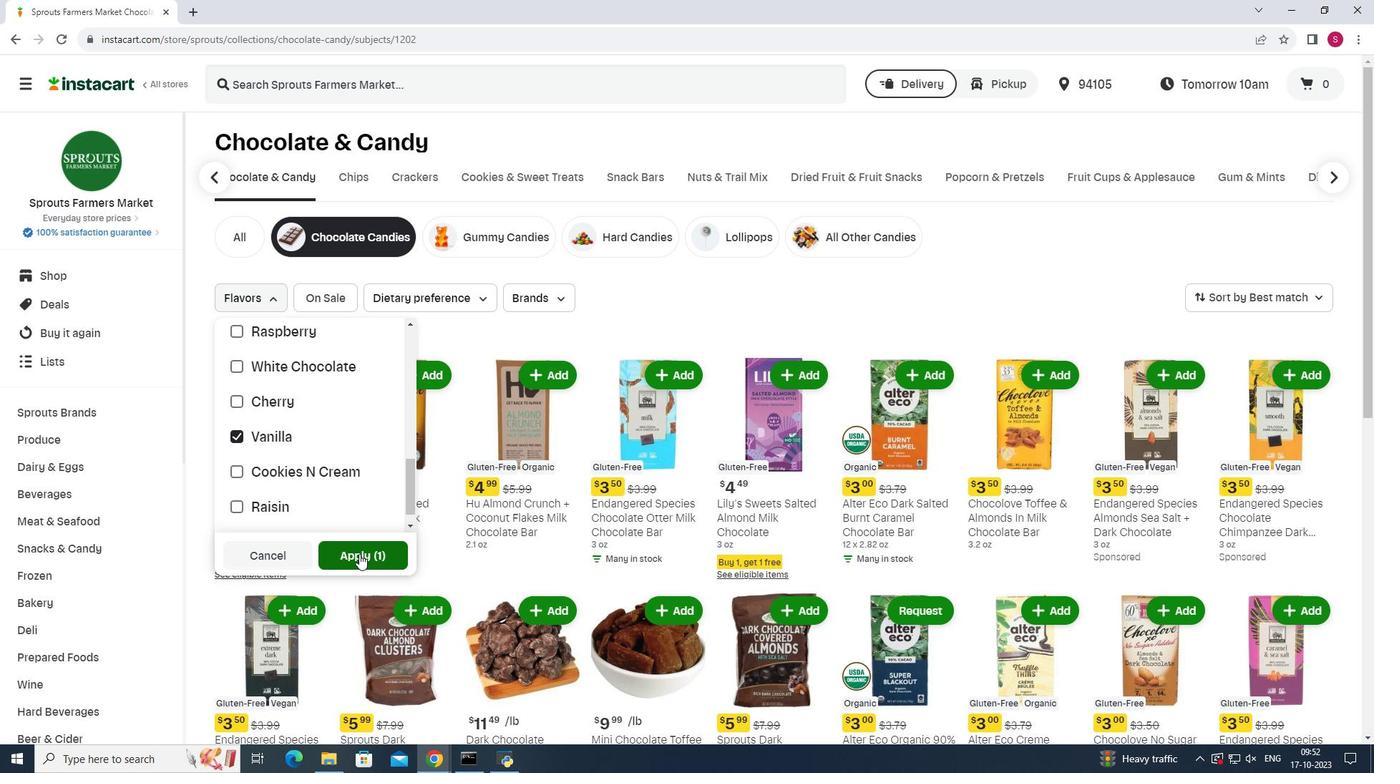 
Action: Mouse pressed left at (359, 554)
Screenshot: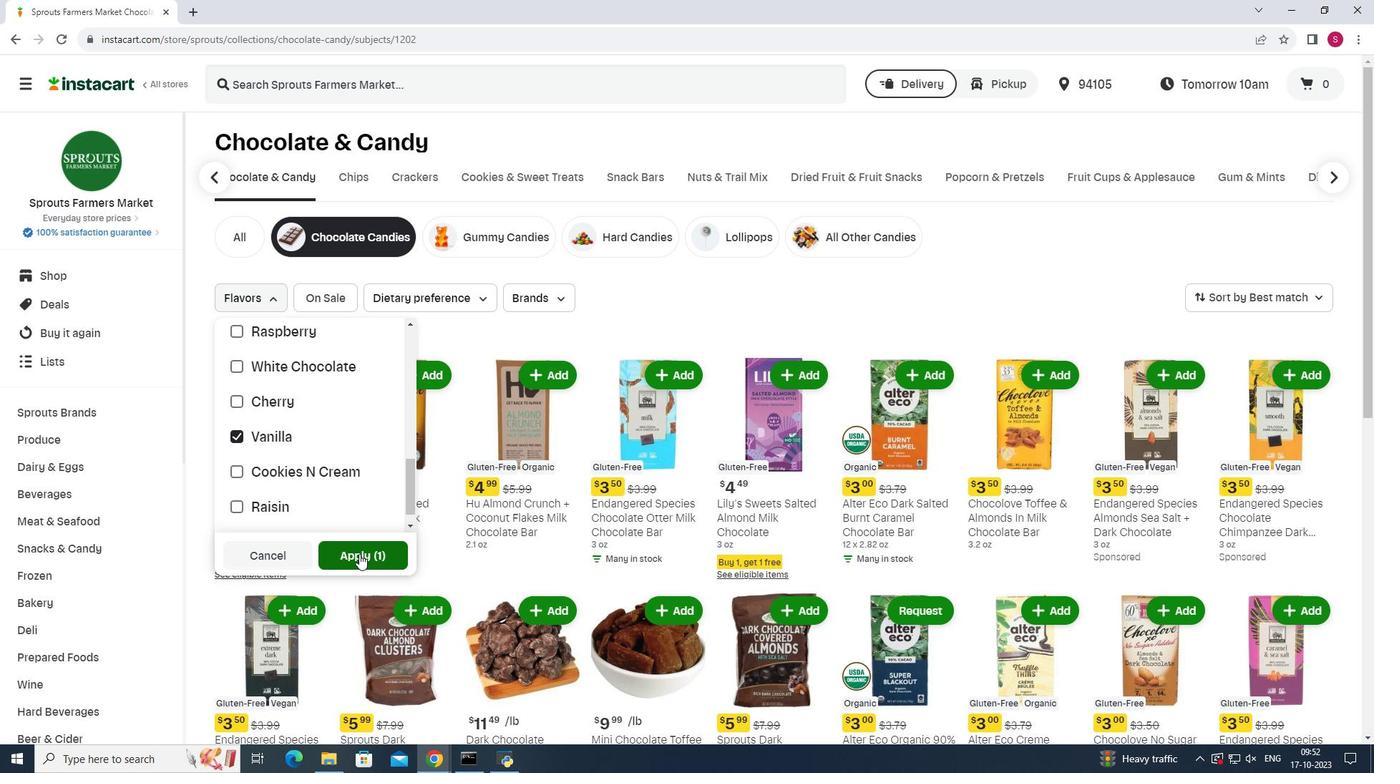 
Action: Mouse moved to (1110, 277)
Screenshot: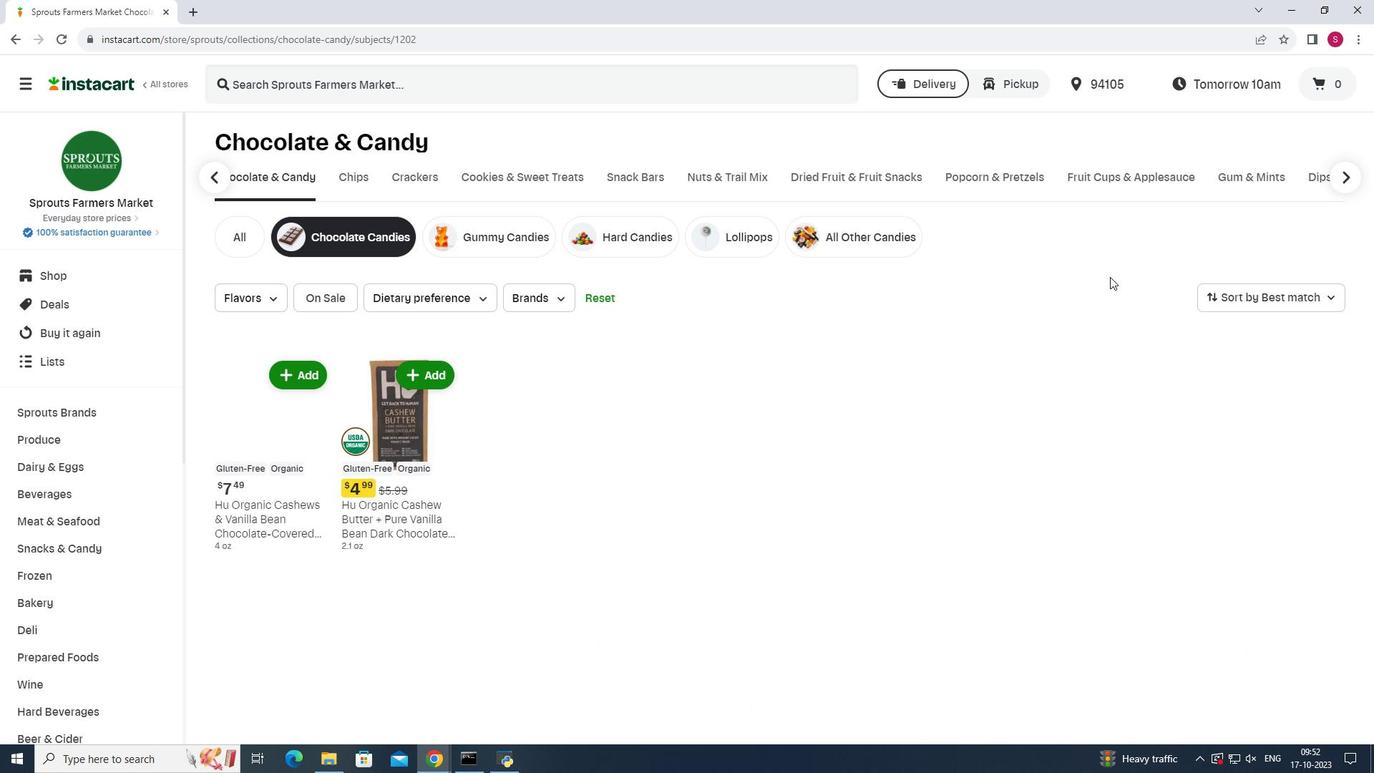 
